 Task: Create a rule when custom fields comments is set to a number grater than 1 by anyone except me.
Action: Mouse moved to (1005, 83)
Screenshot: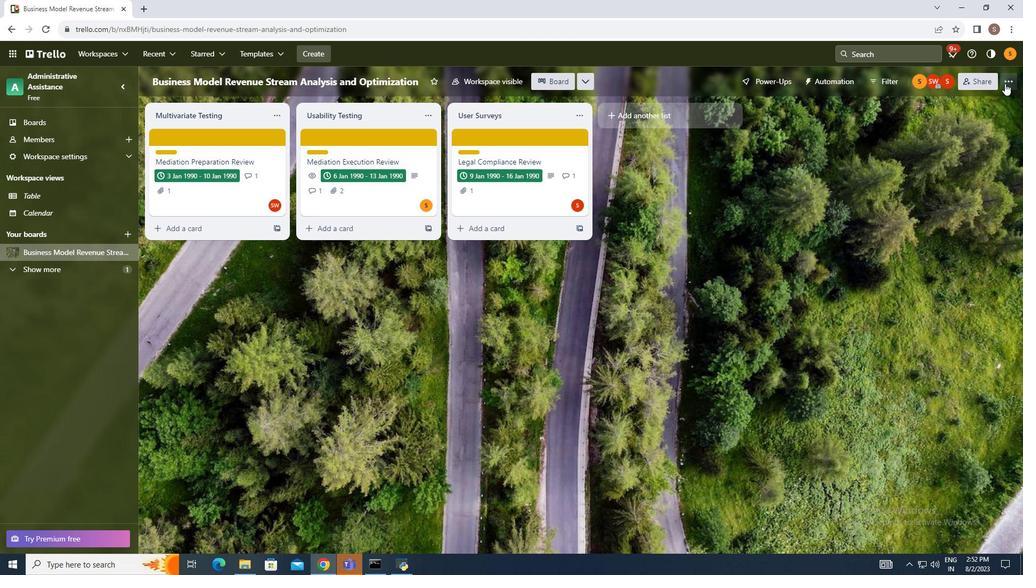 
Action: Mouse pressed left at (1005, 83)
Screenshot: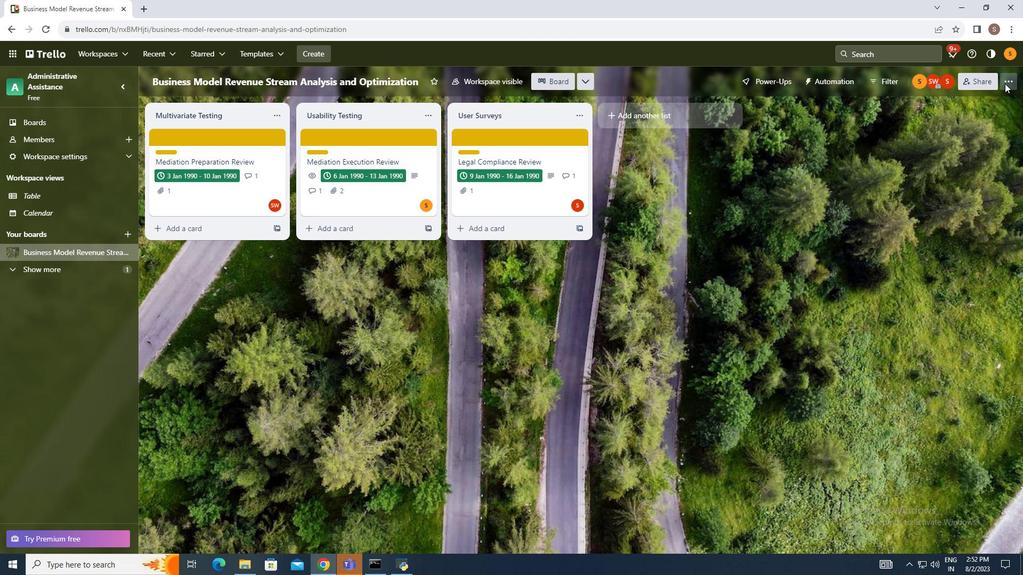
Action: Mouse moved to (923, 221)
Screenshot: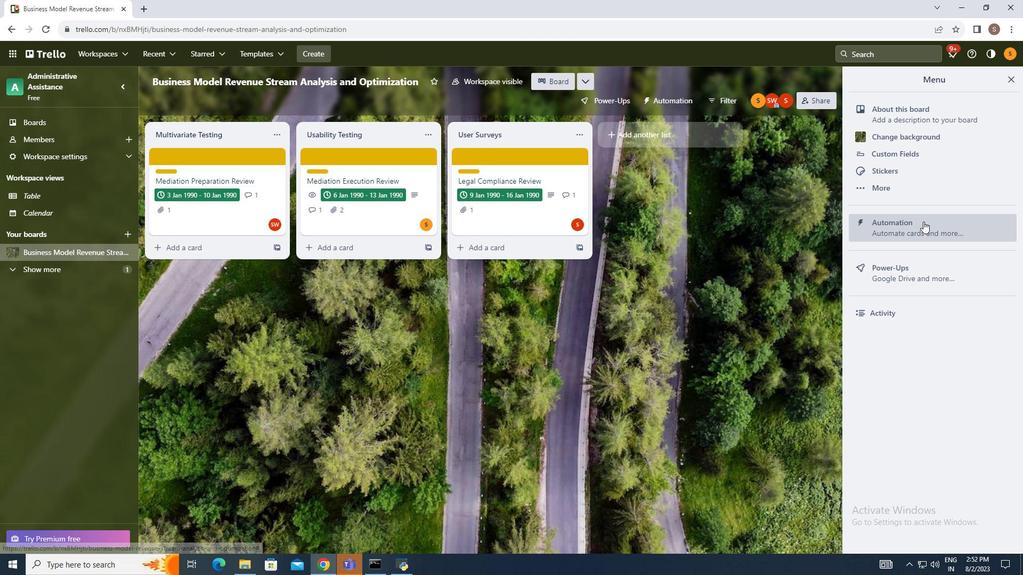 
Action: Mouse pressed left at (923, 221)
Screenshot: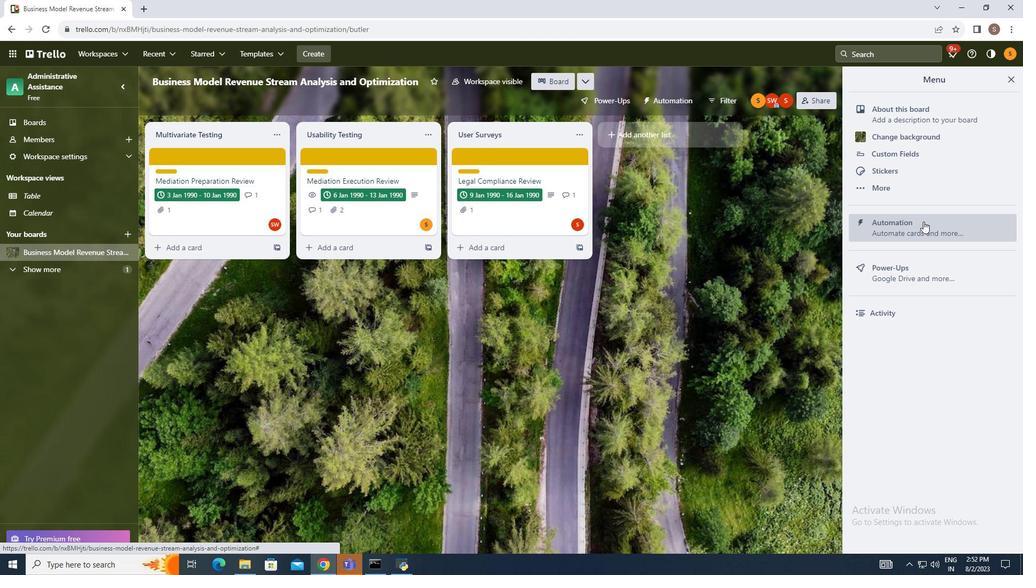 
Action: Mouse moved to (207, 193)
Screenshot: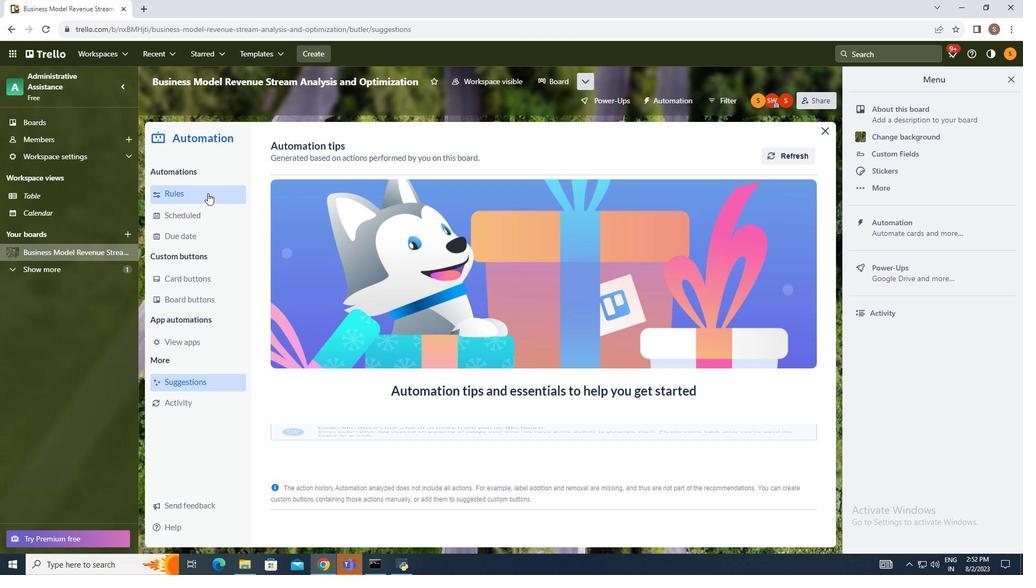 
Action: Mouse pressed left at (207, 193)
Screenshot: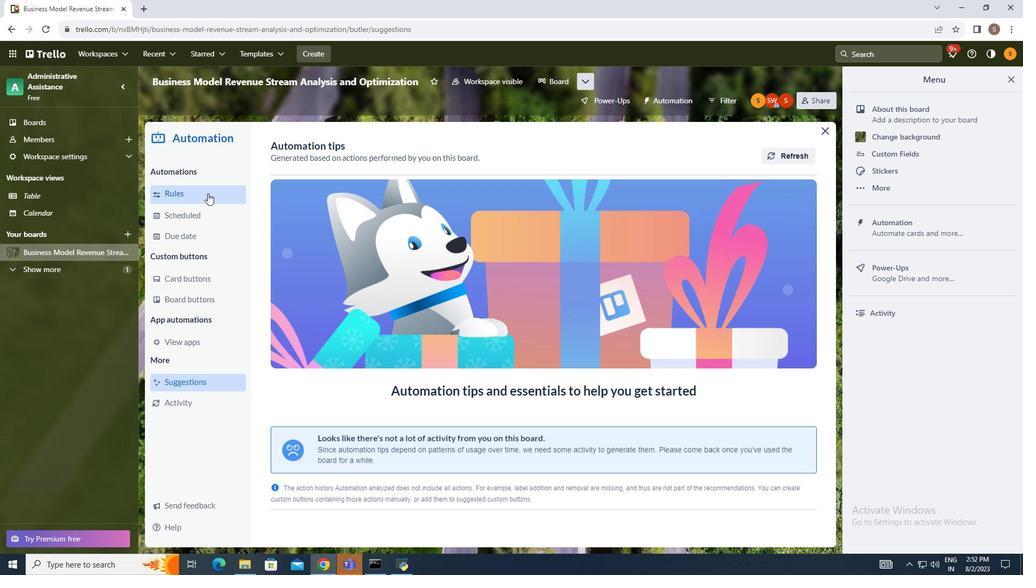 
Action: Mouse moved to (721, 149)
Screenshot: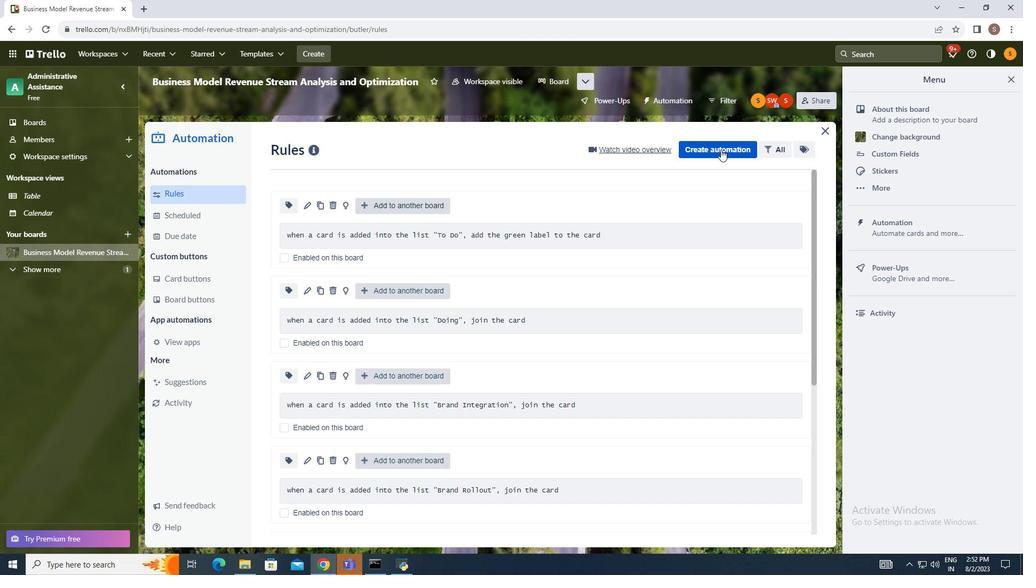
Action: Mouse pressed left at (721, 149)
Screenshot: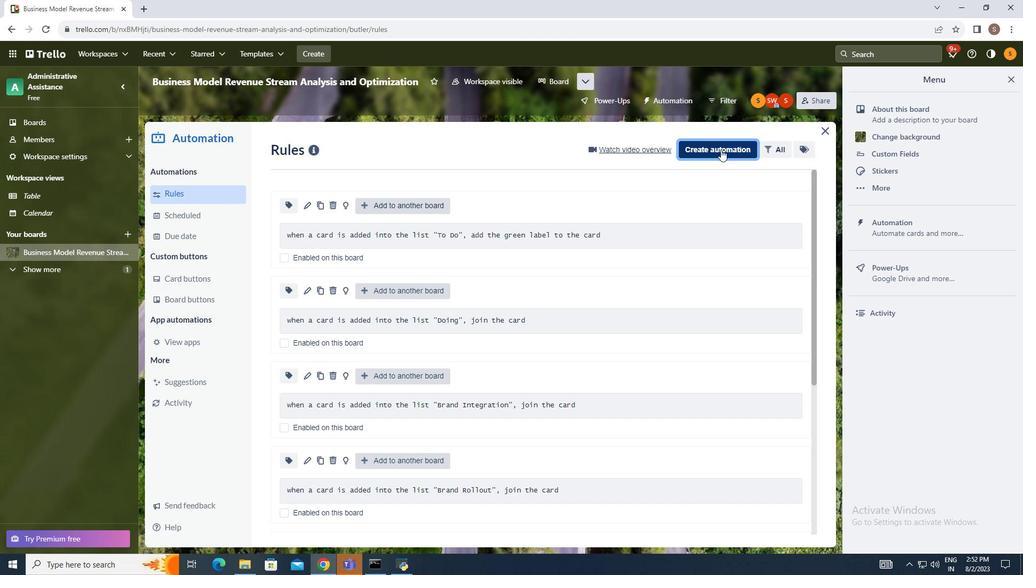 
Action: Mouse moved to (533, 246)
Screenshot: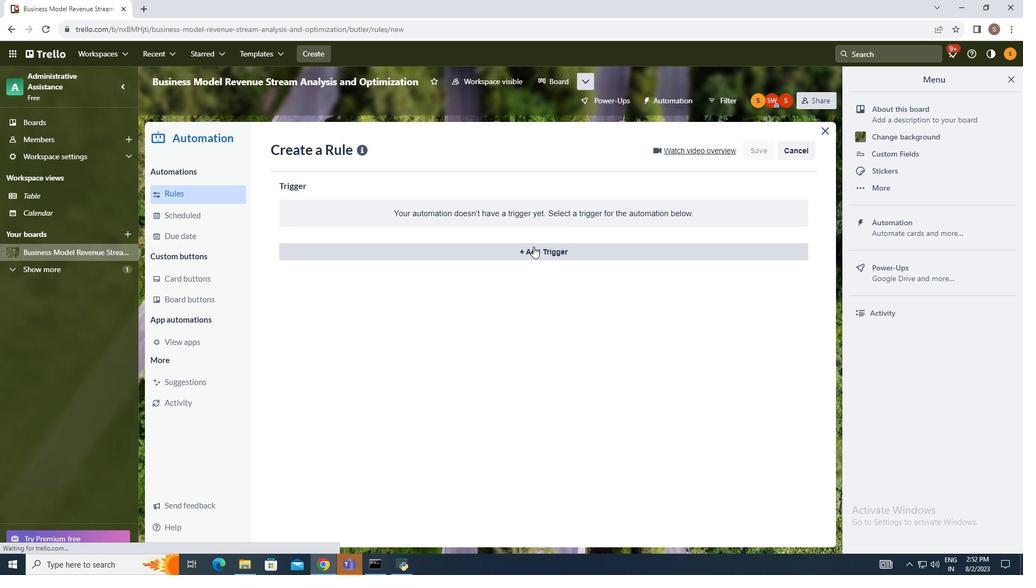 
Action: Mouse pressed left at (533, 246)
Screenshot: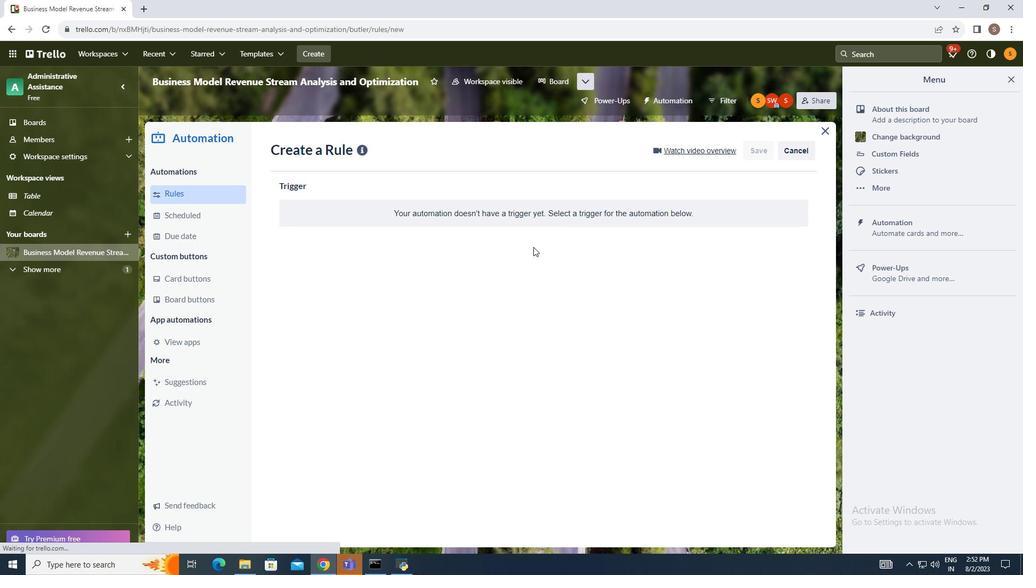 
Action: Mouse moved to (535, 286)
Screenshot: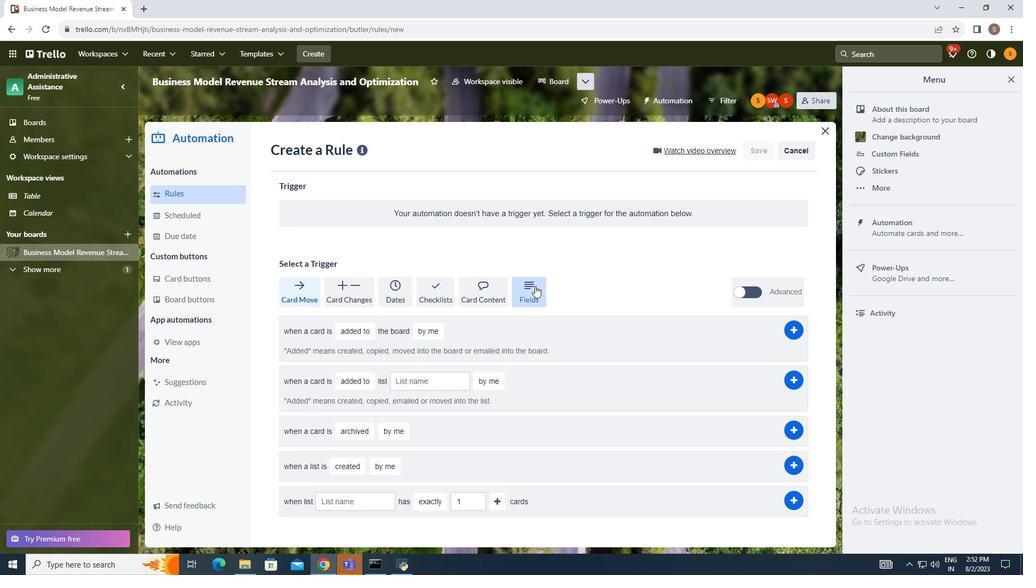 
Action: Mouse pressed left at (535, 286)
Screenshot: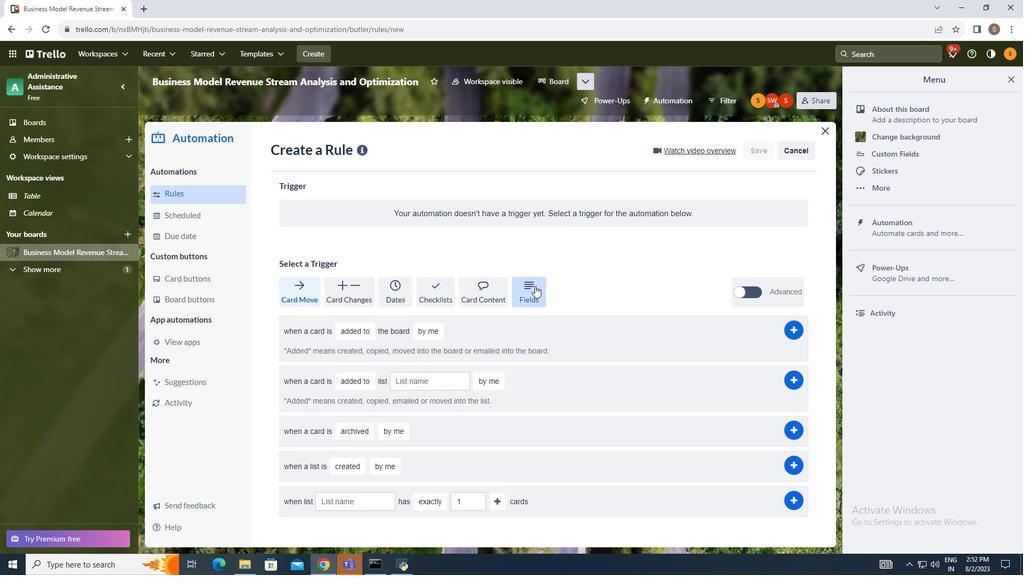 
Action: Mouse moved to (527, 325)
Screenshot: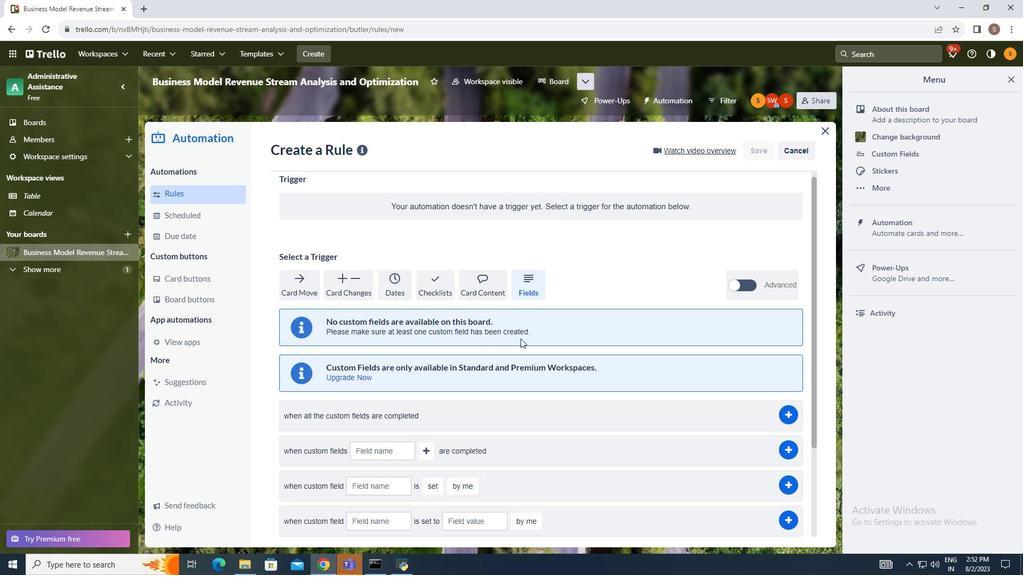 
Action: Mouse scrolled (527, 325) with delta (0, 0)
Screenshot: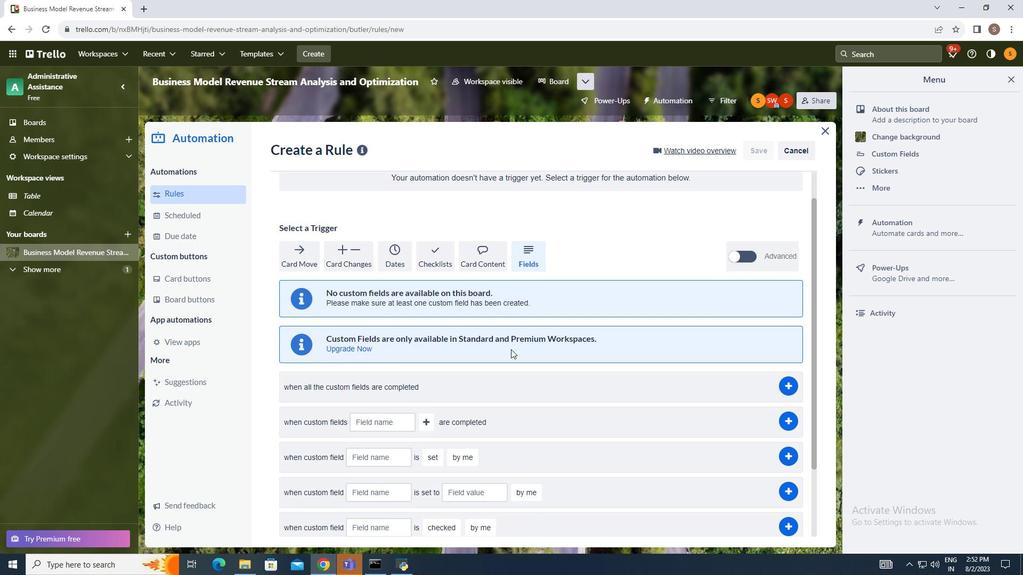 
Action: Mouse moved to (518, 342)
Screenshot: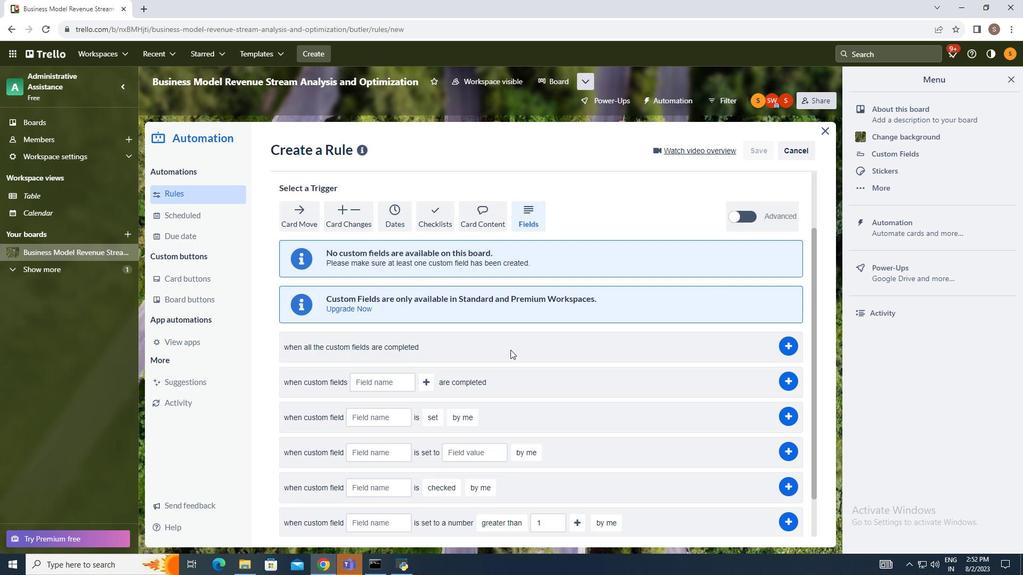 
Action: Mouse scrolled (520, 338) with delta (0, 0)
Screenshot: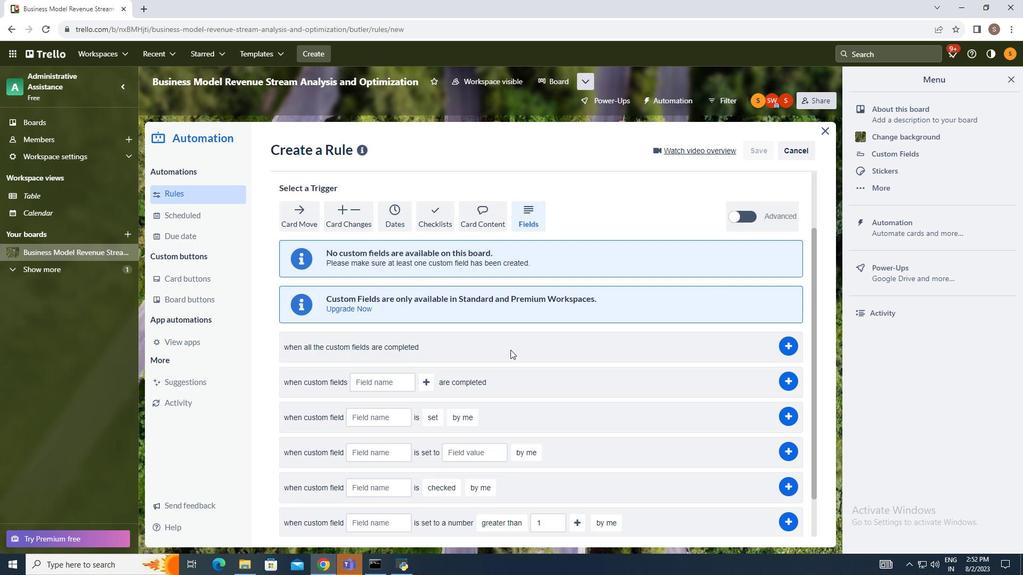 
Action: Mouse moved to (514, 346)
Screenshot: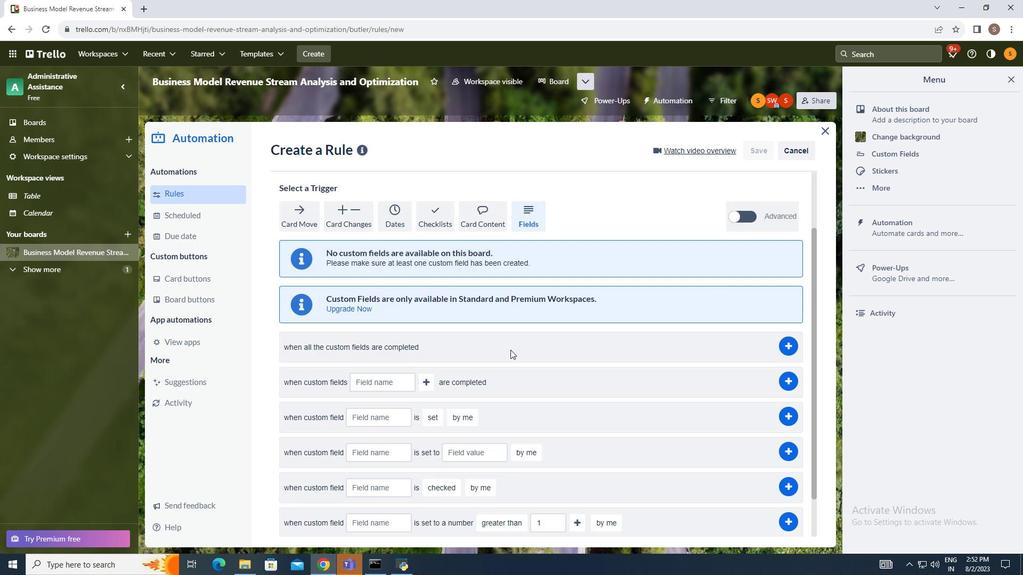 
Action: Mouse scrolled (515, 344) with delta (0, 0)
Screenshot: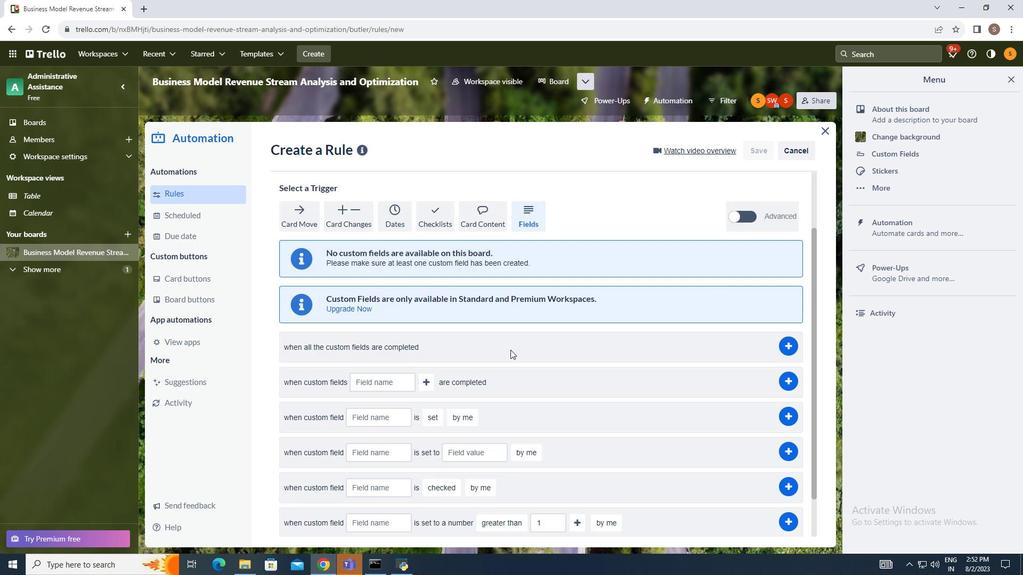 
Action: Mouse moved to (511, 349)
Screenshot: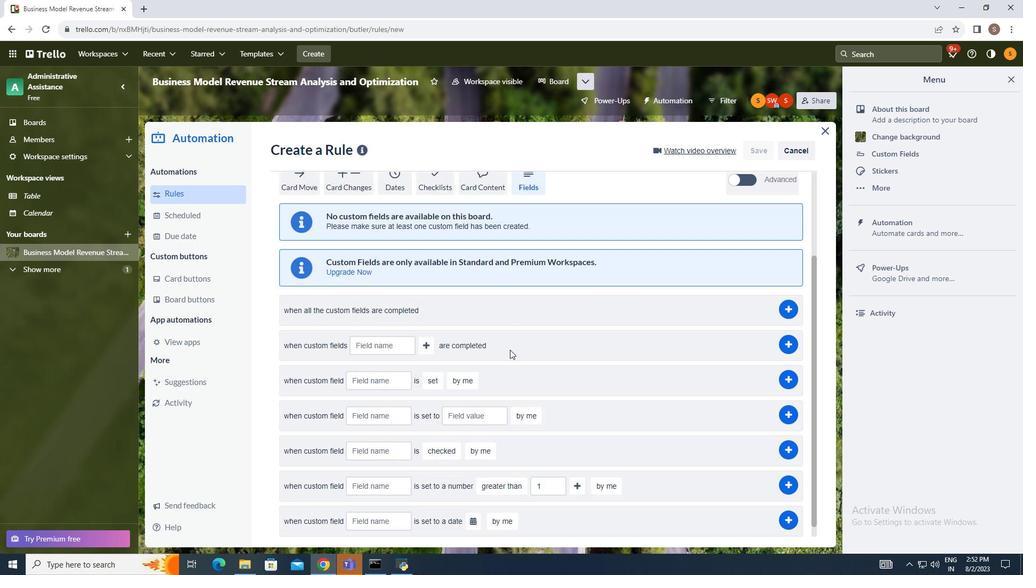 
Action: Mouse scrolled (511, 349) with delta (0, 0)
Screenshot: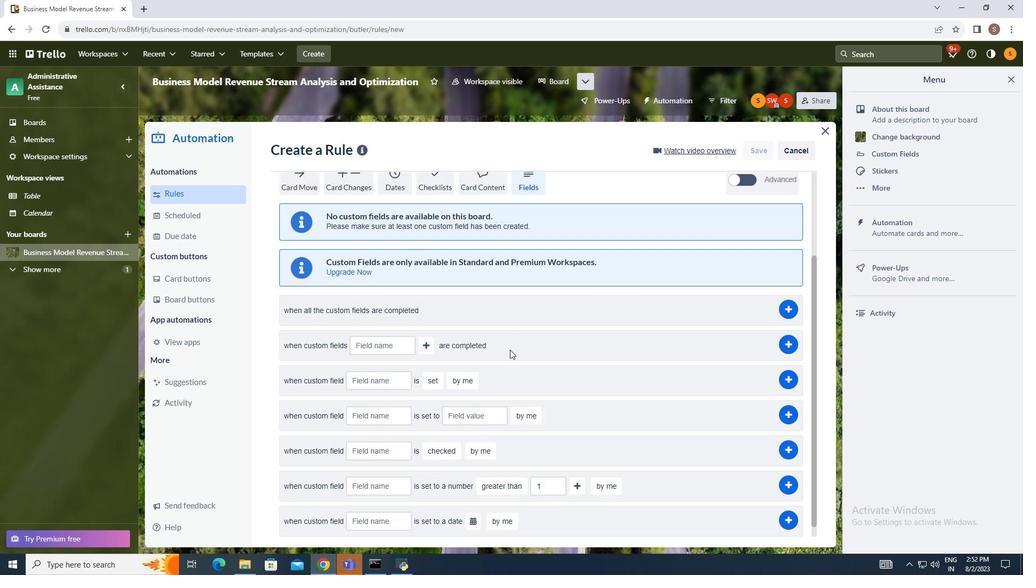 
Action: Mouse moved to (510, 349)
Screenshot: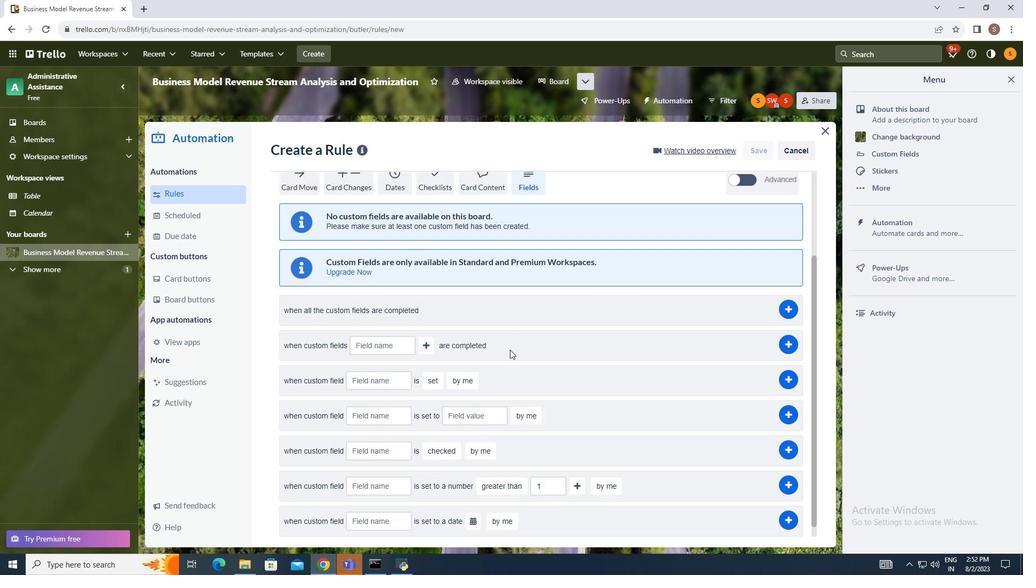 
Action: Mouse scrolled (510, 349) with delta (0, 0)
Screenshot: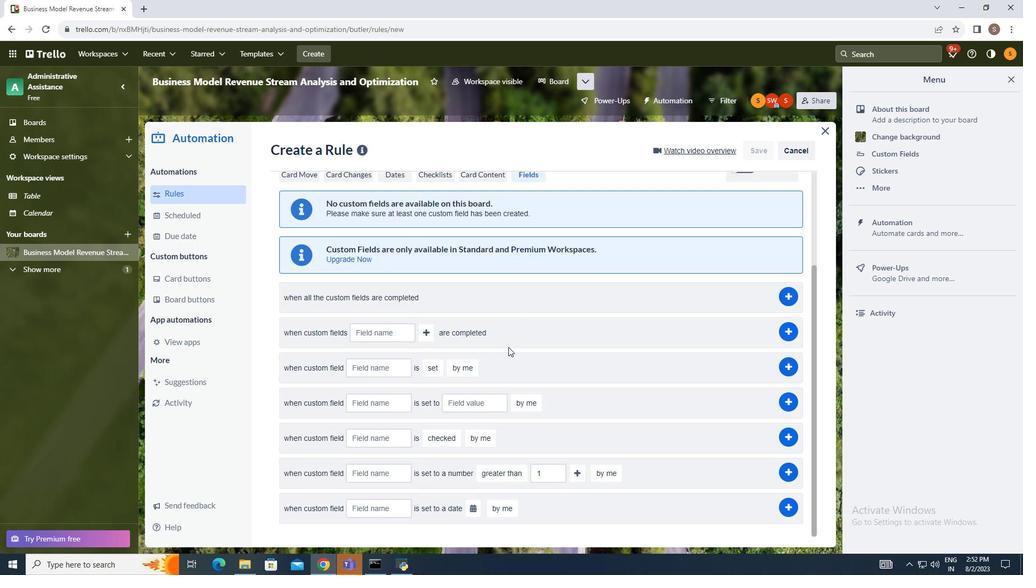 
Action: Mouse moved to (512, 329)
Screenshot: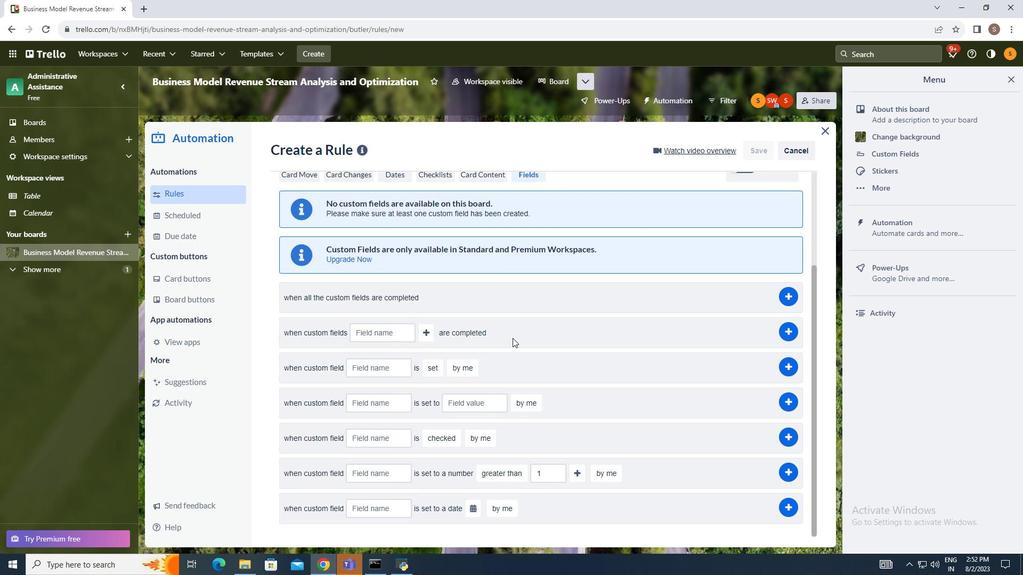 
Action: Mouse scrolled (512, 328) with delta (0, 0)
Screenshot: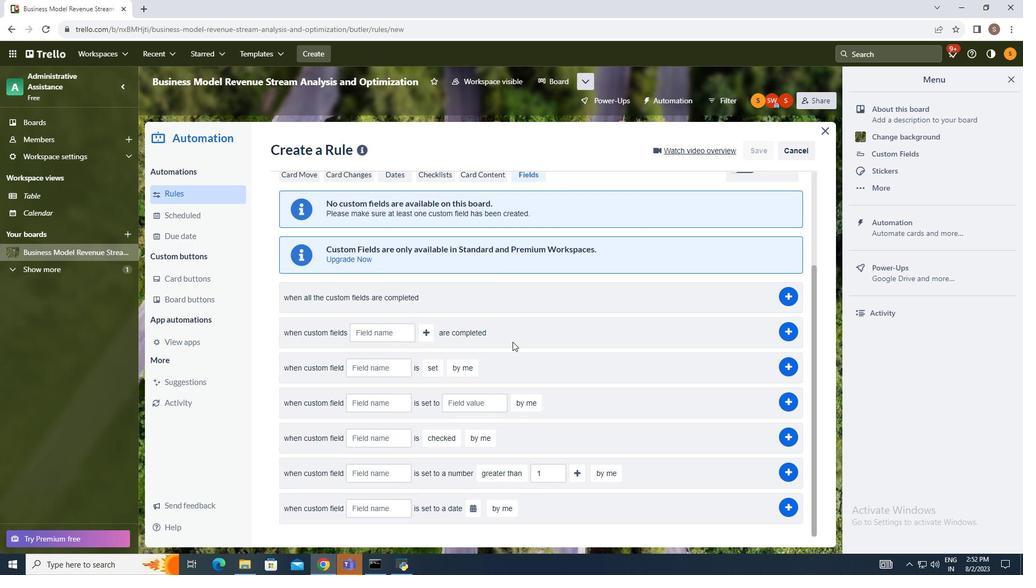 
Action: Mouse moved to (512, 332)
Screenshot: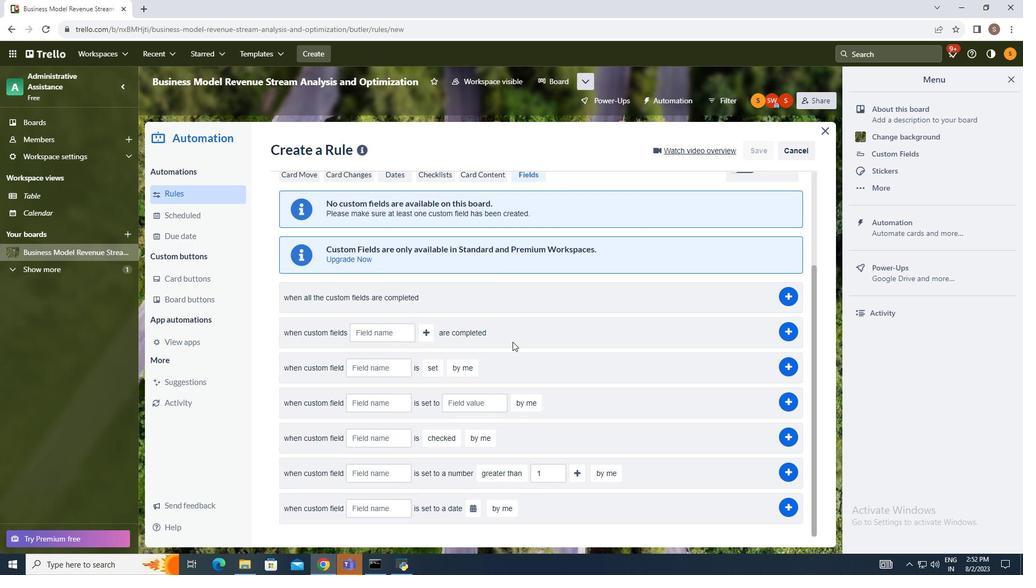 
Action: Mouse scrolled (512, 331) with delta (0, 0)
Screenshot: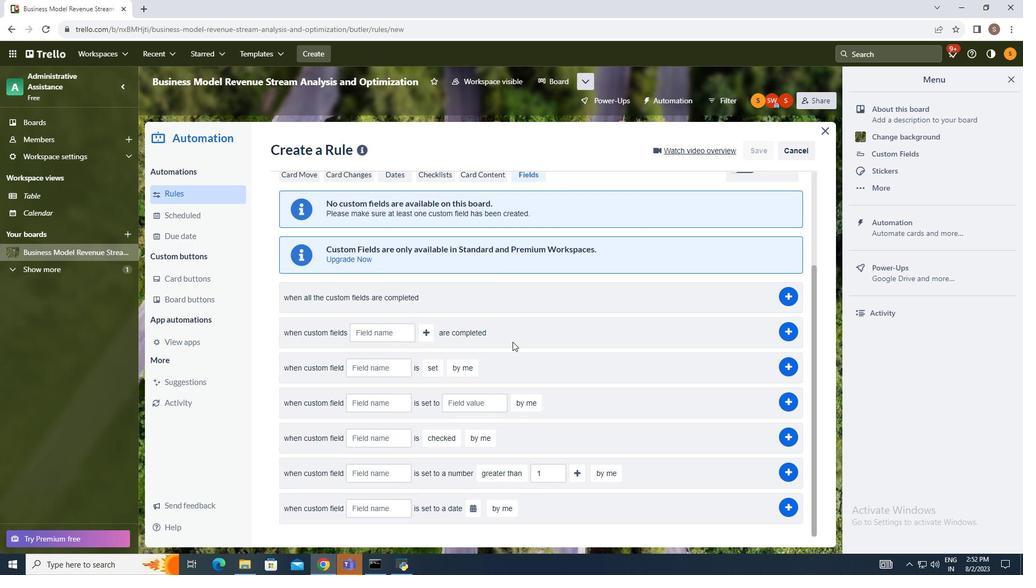 
Action: Mouse moved to (512, 338)
Screenshot: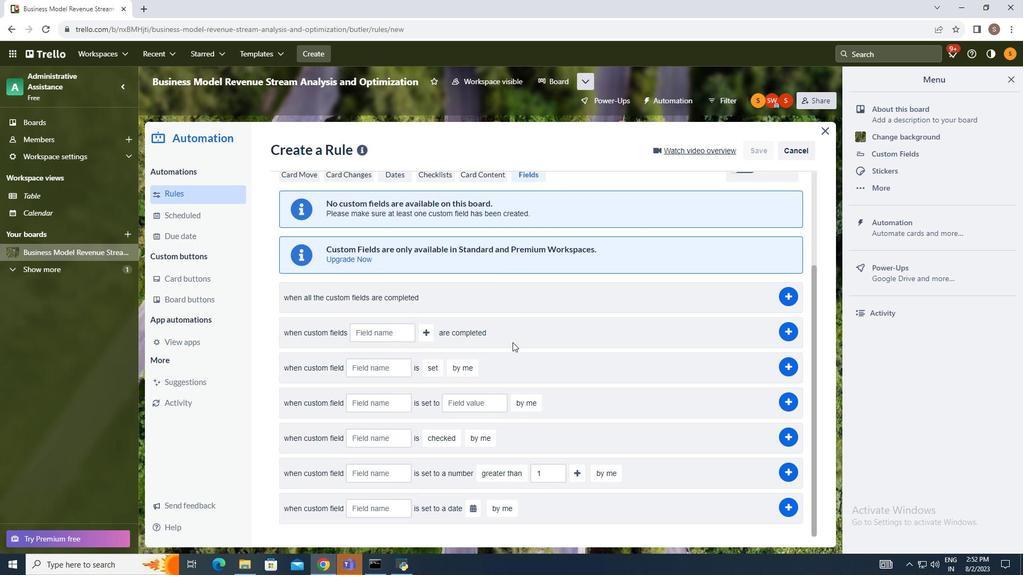 
Action: Mouse scrolled (512, 337) with delta (0, 0)
Screenshot: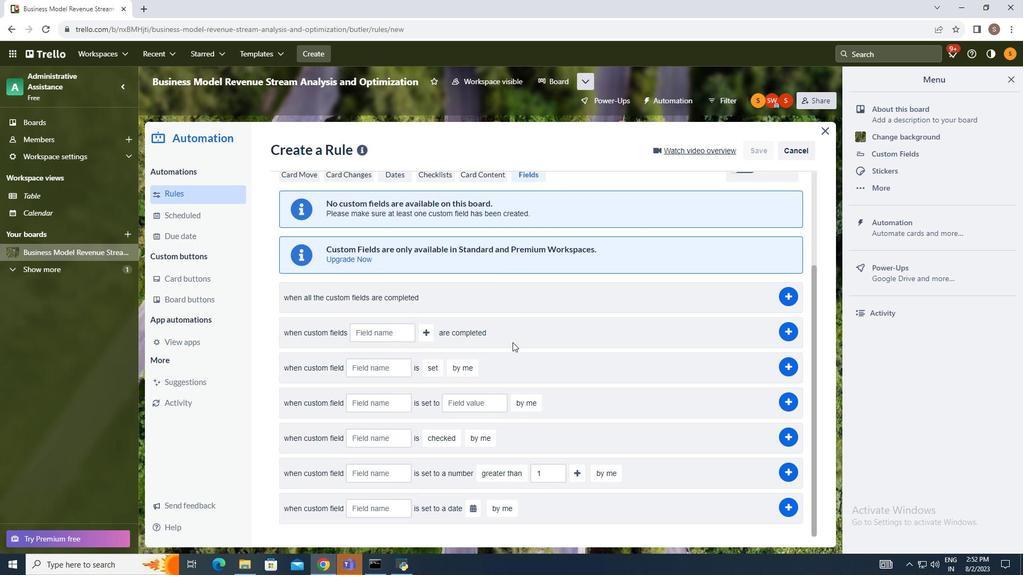 
Action: Mouse moved to (512, 340)
Screenshot: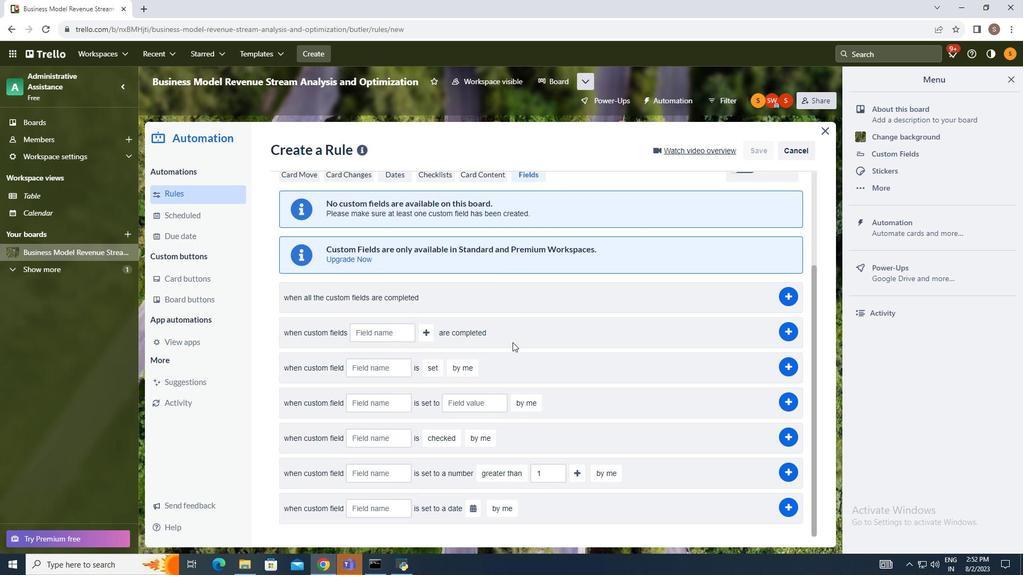 
Action: Mouse scrolled (512, 340) with delta (0, 0)
Screenshot: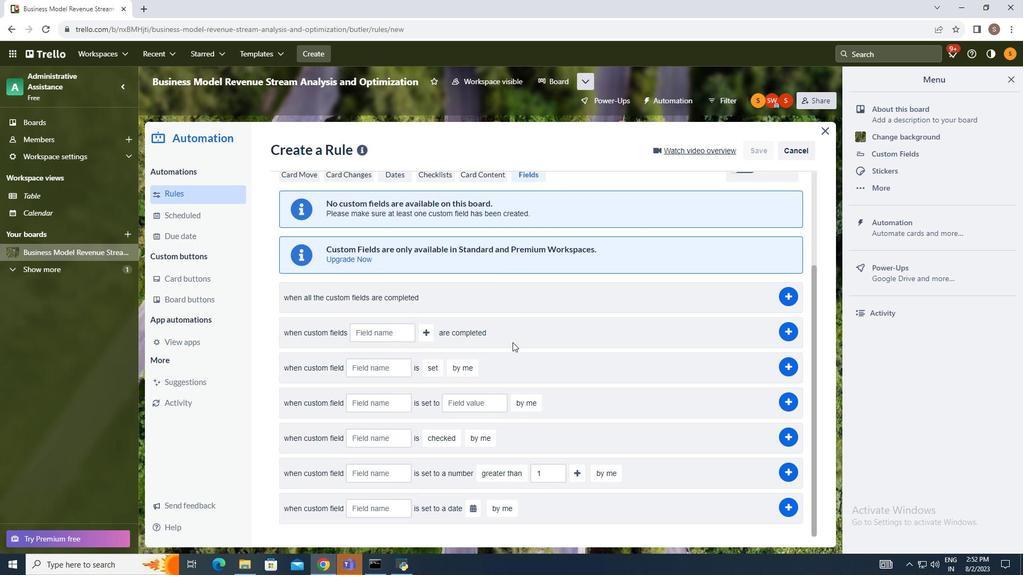 
Action: Mouse moved to (512, 350)
Screenshot: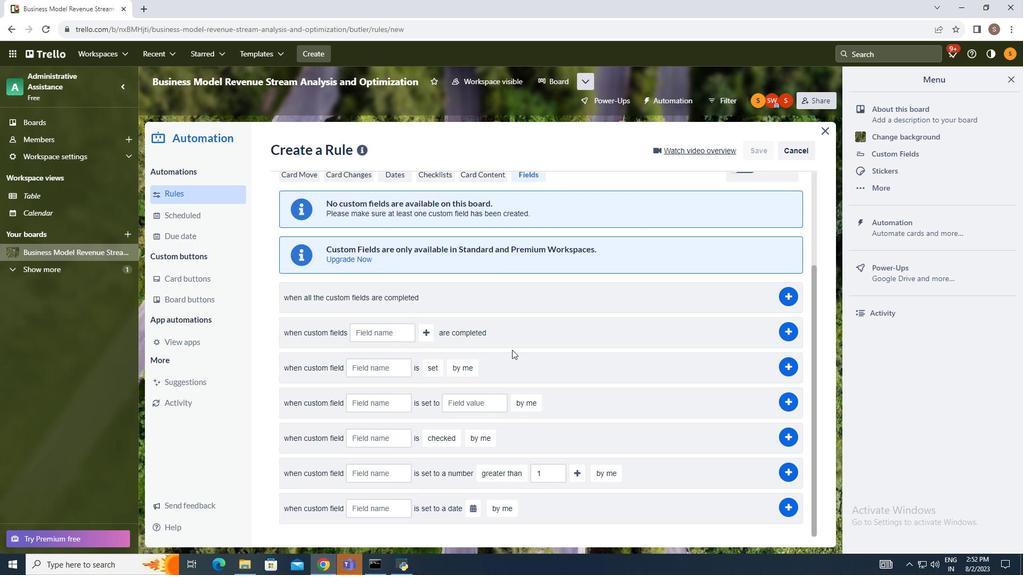 
Action: Mouse scrolled (512, 343) with delta (0, 0)
Screenshot: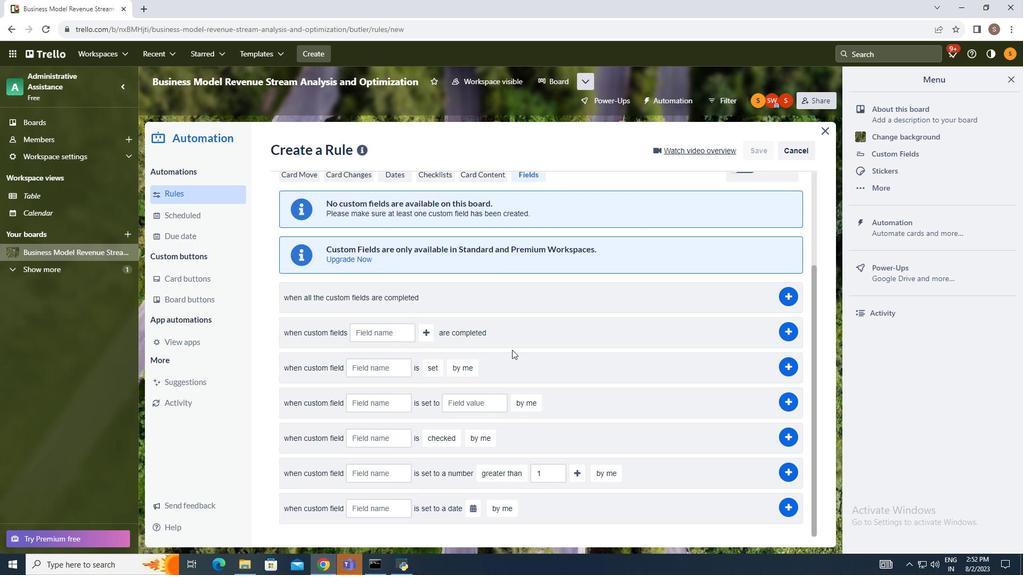 
Action: Mouse moved to (380, 477)
Screenshot: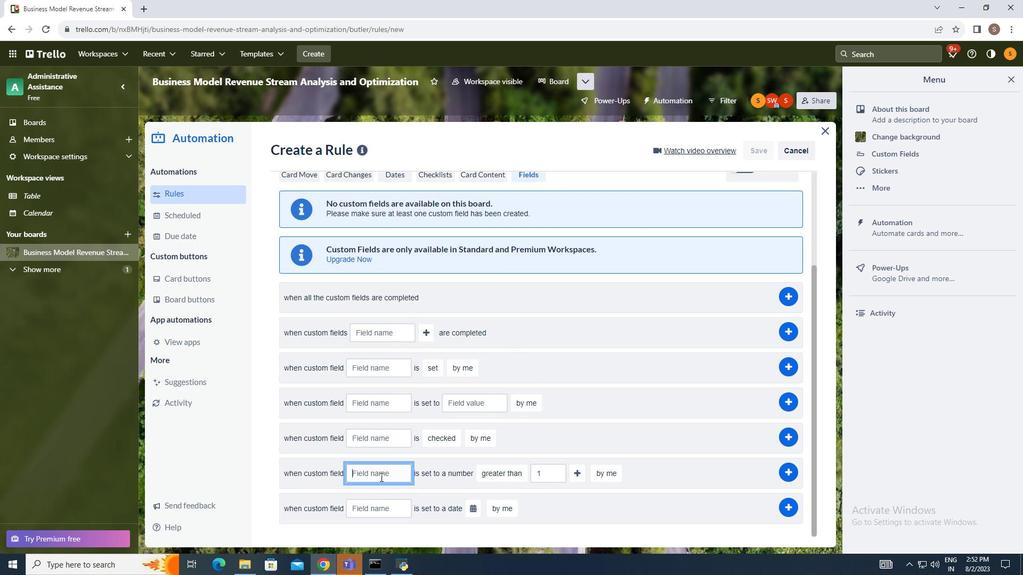 
Action: Mouse pressed left at (380, 477)
Screenshot: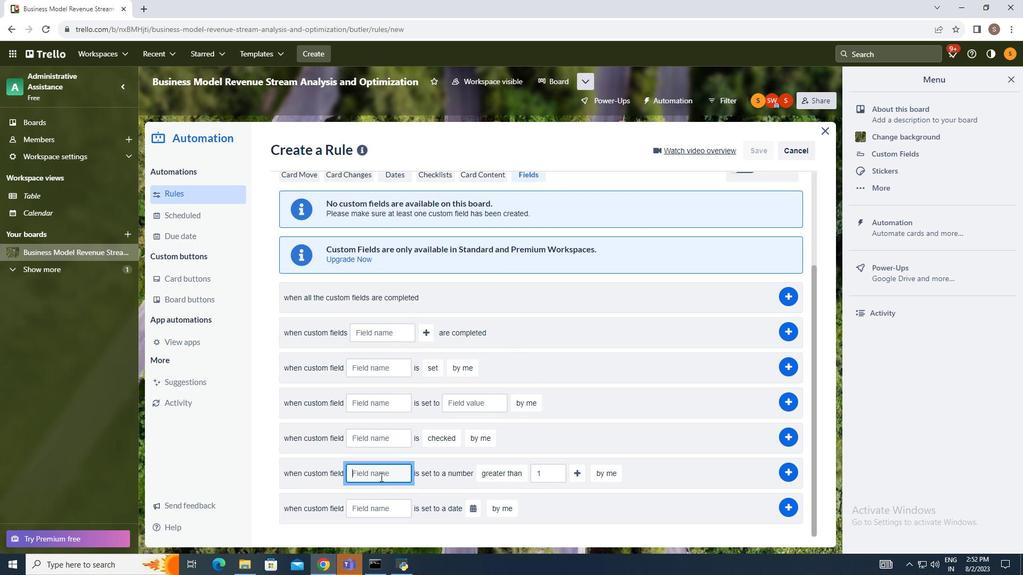 
Action: Mouse moved to (288, 441)
Screenshot: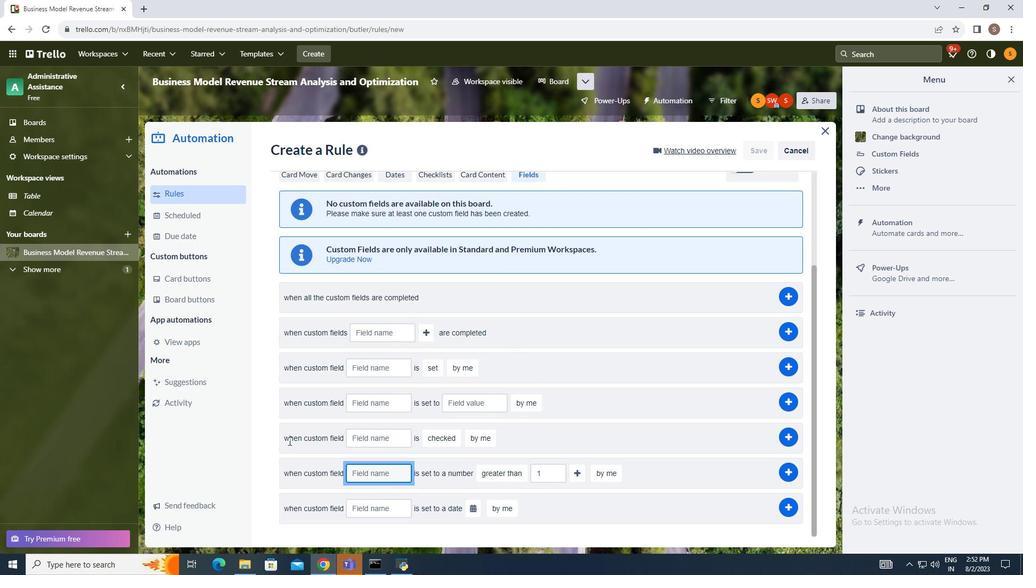 
Action: Key pressed comments
Screenshot: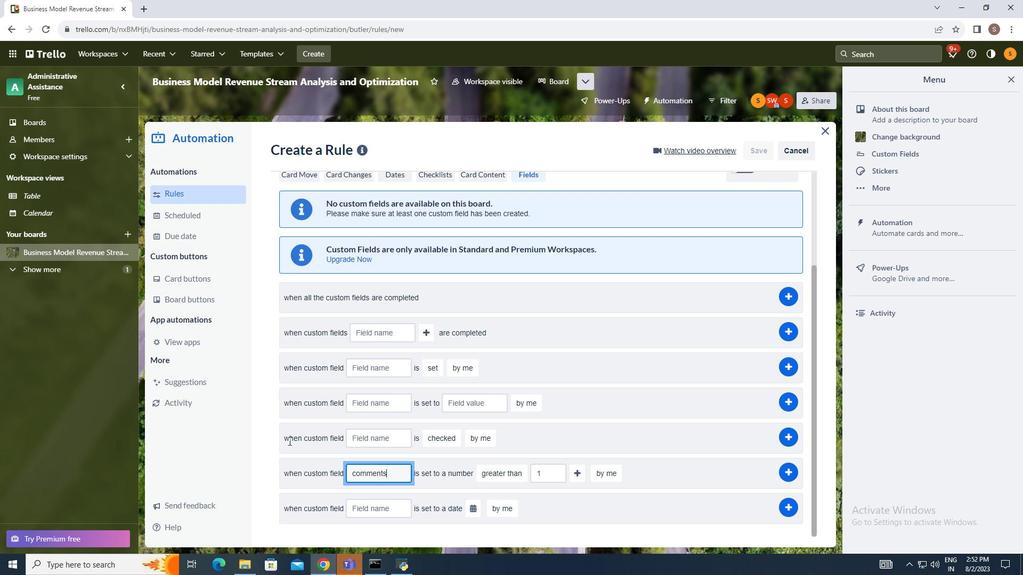 
Action: Mouse moved to (499, 477)
Screenshot: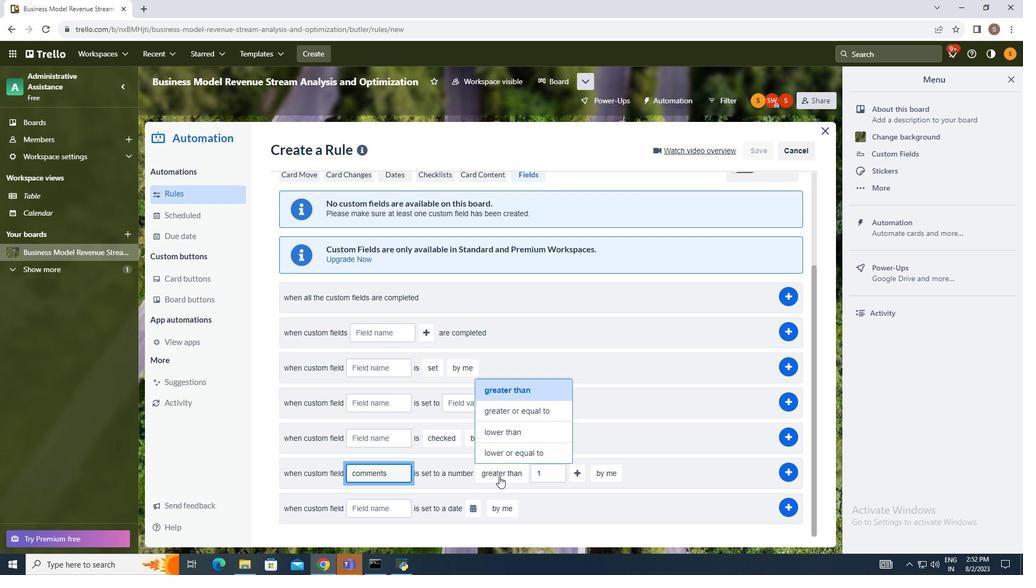 
Action: Mouse pressed left at (499, 477)
Screenshot: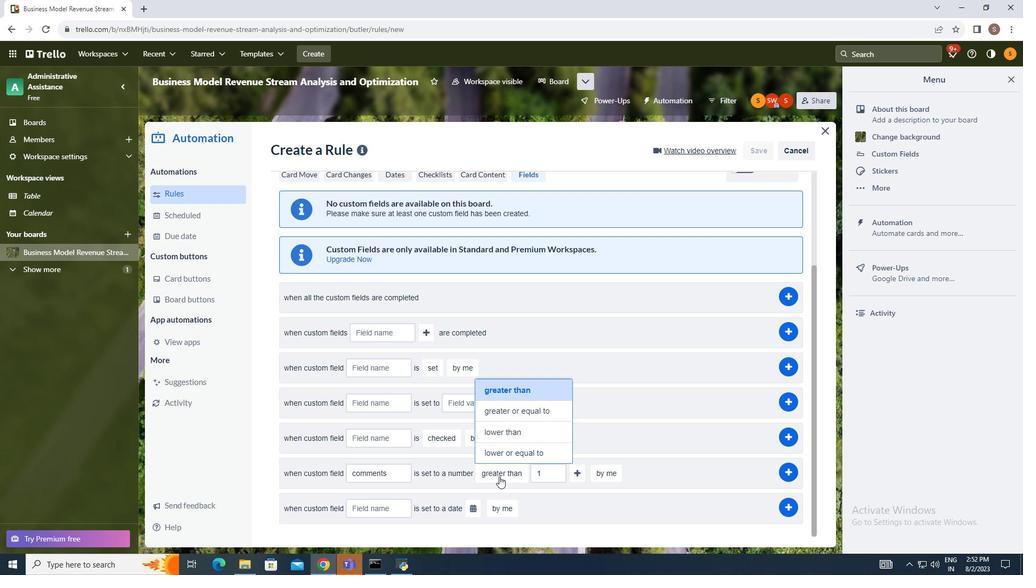 
Action: Mouse moved to (507, 389)
Screenshot: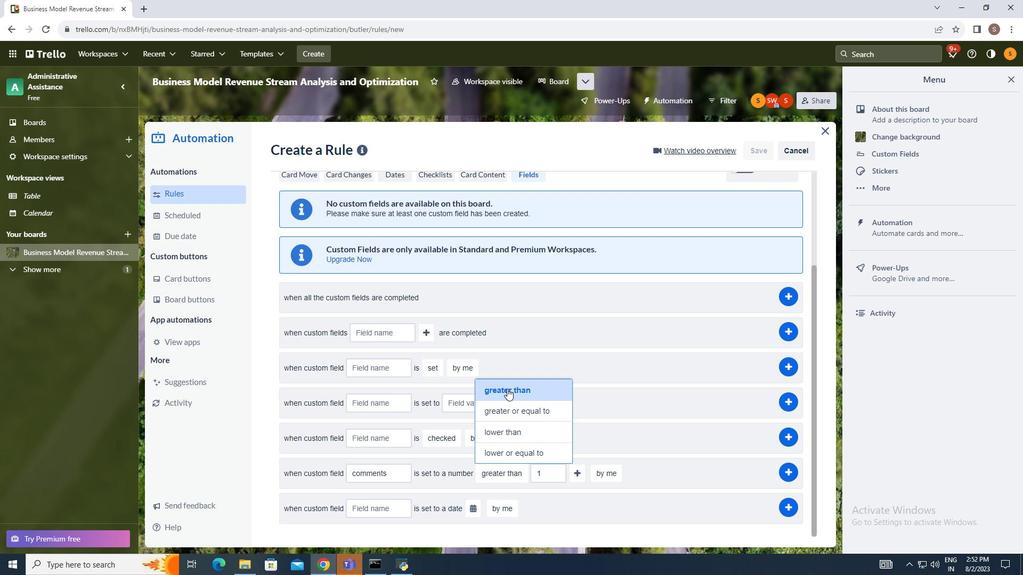 
Action: Mouse pressed left at (507, 389)
Screenshot: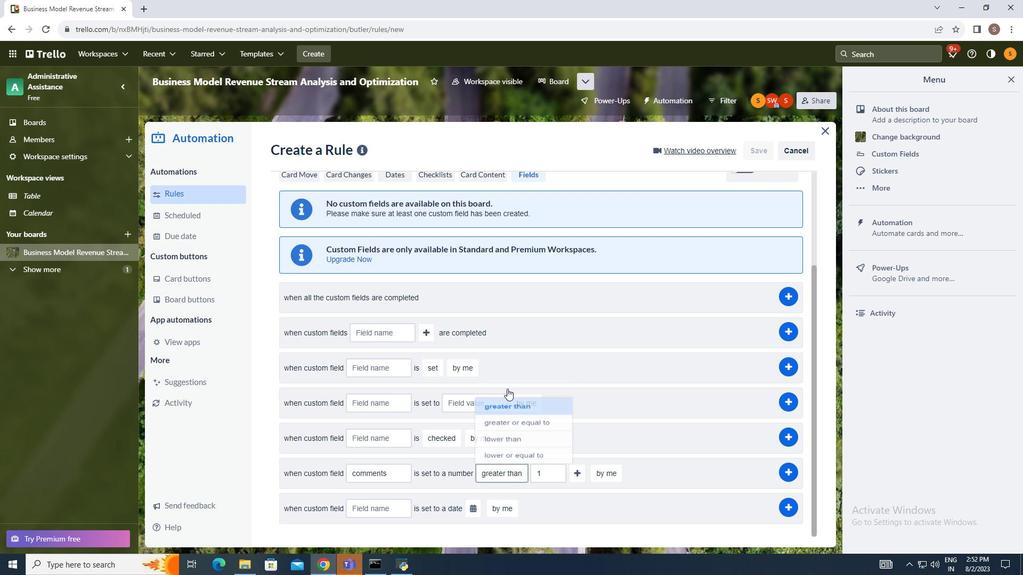 
Action: Mouse moved to (612, 473)
Screenshot: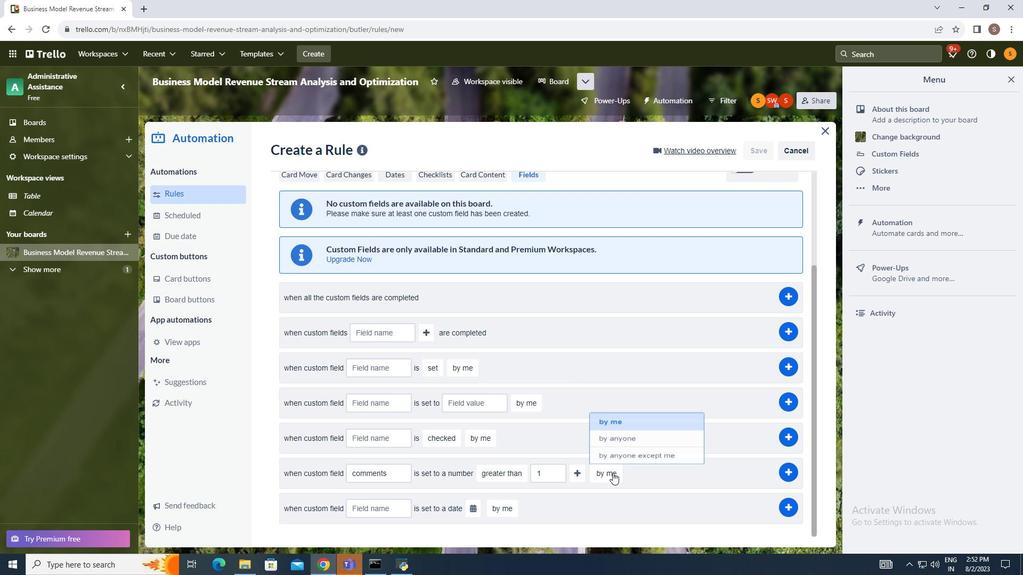 
Action: Mouse pressed left at (612, 473)
Screenshot: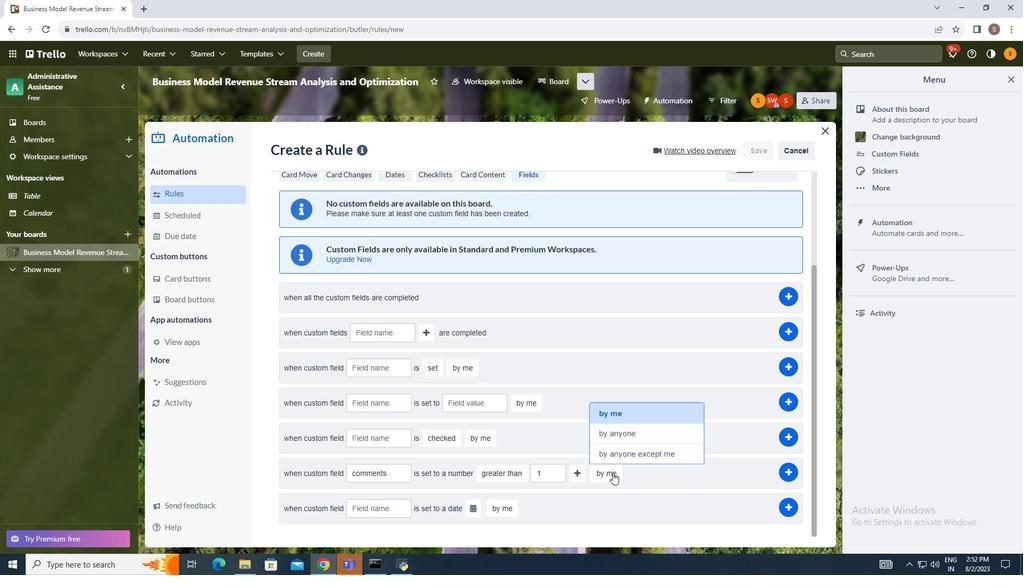 
Action: Mouse moved to (621, 449)
Screenshot: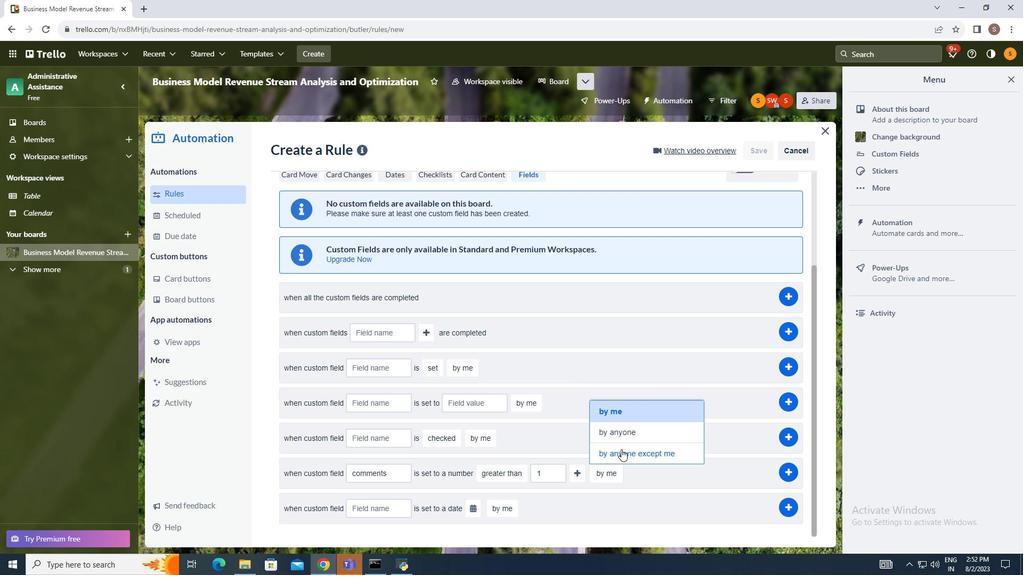 
Action: Mouse pressed left at (621, 449)
Screenshot: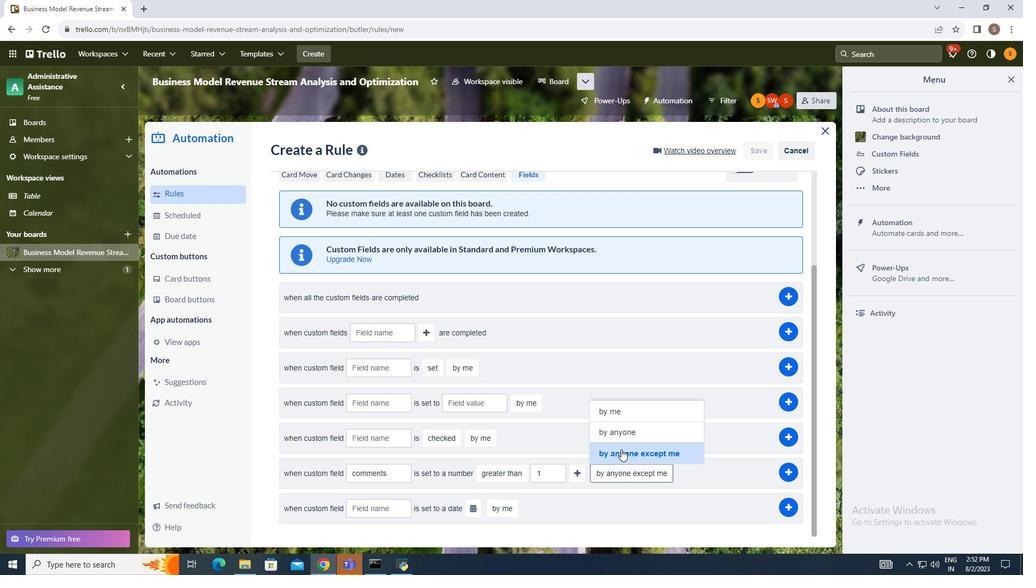 
Action: Mouse moved to (782, 471)
Screenshot: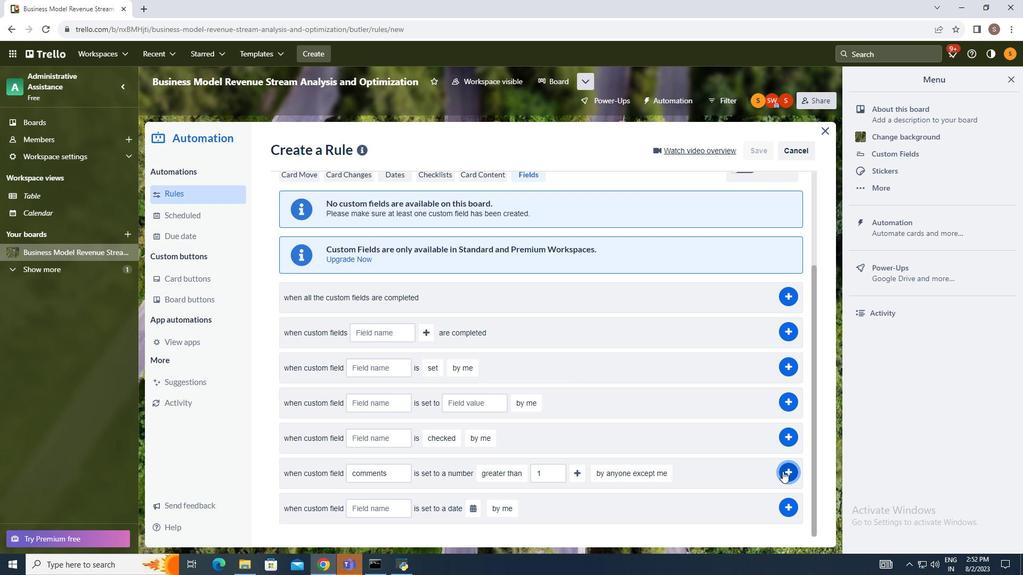 
Action: Mouse pressed left at (782, 471)
Screenshot: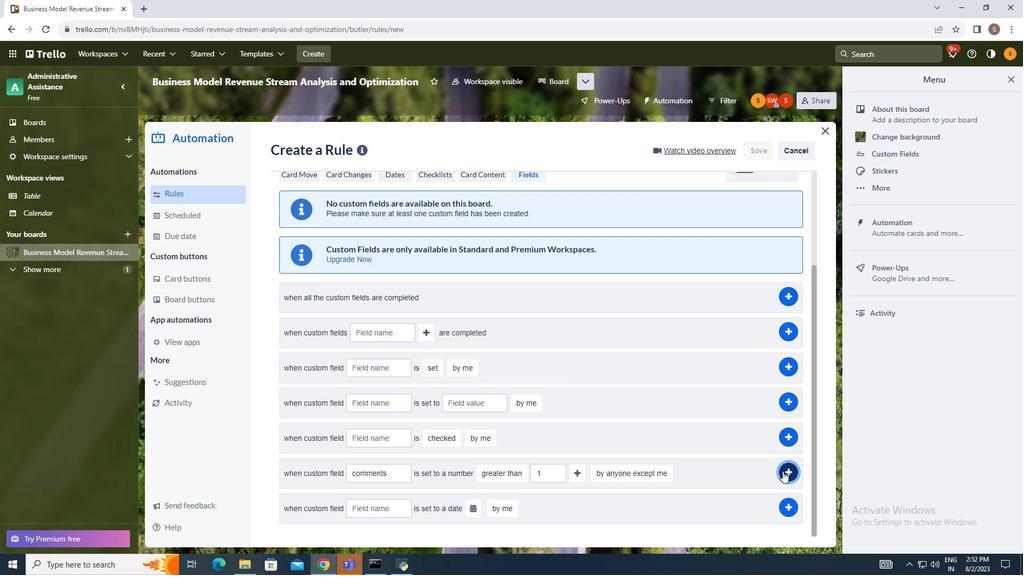 
Action: Mouse moved to (860, 458)
Screenshot: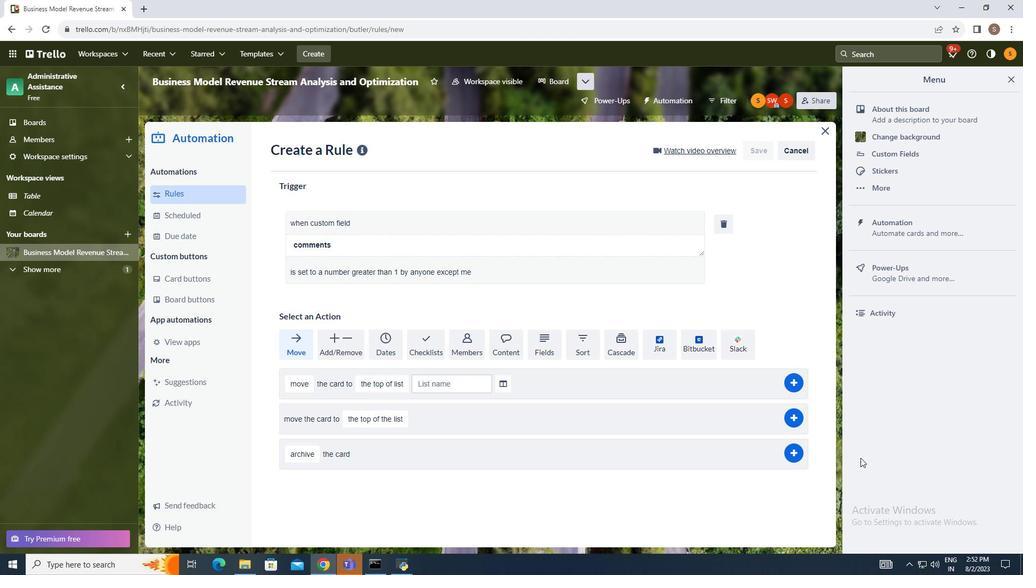 
